 Task: Change the other selling costs to $16,000.
Action: Mouse moved to (572, 248)
Screenshot: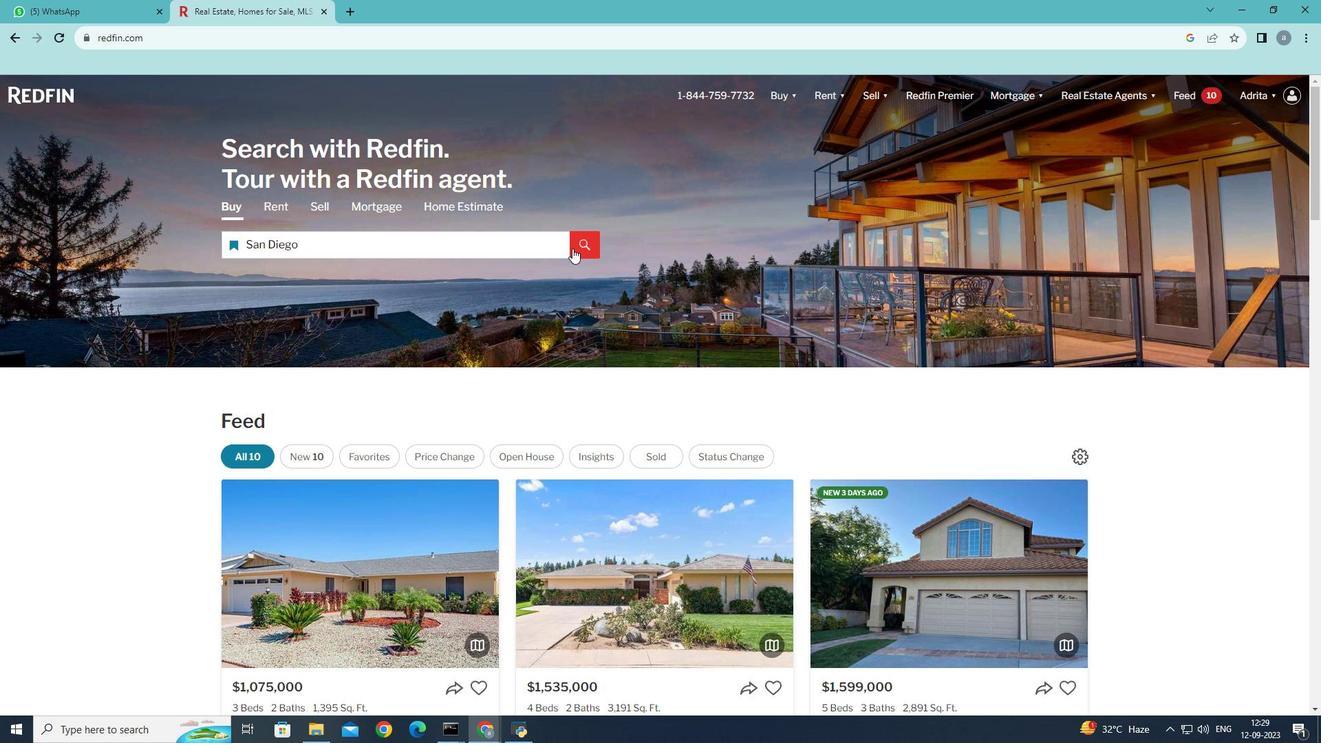 
Action: Mouse pressed left at (572, 248)
Screenshot: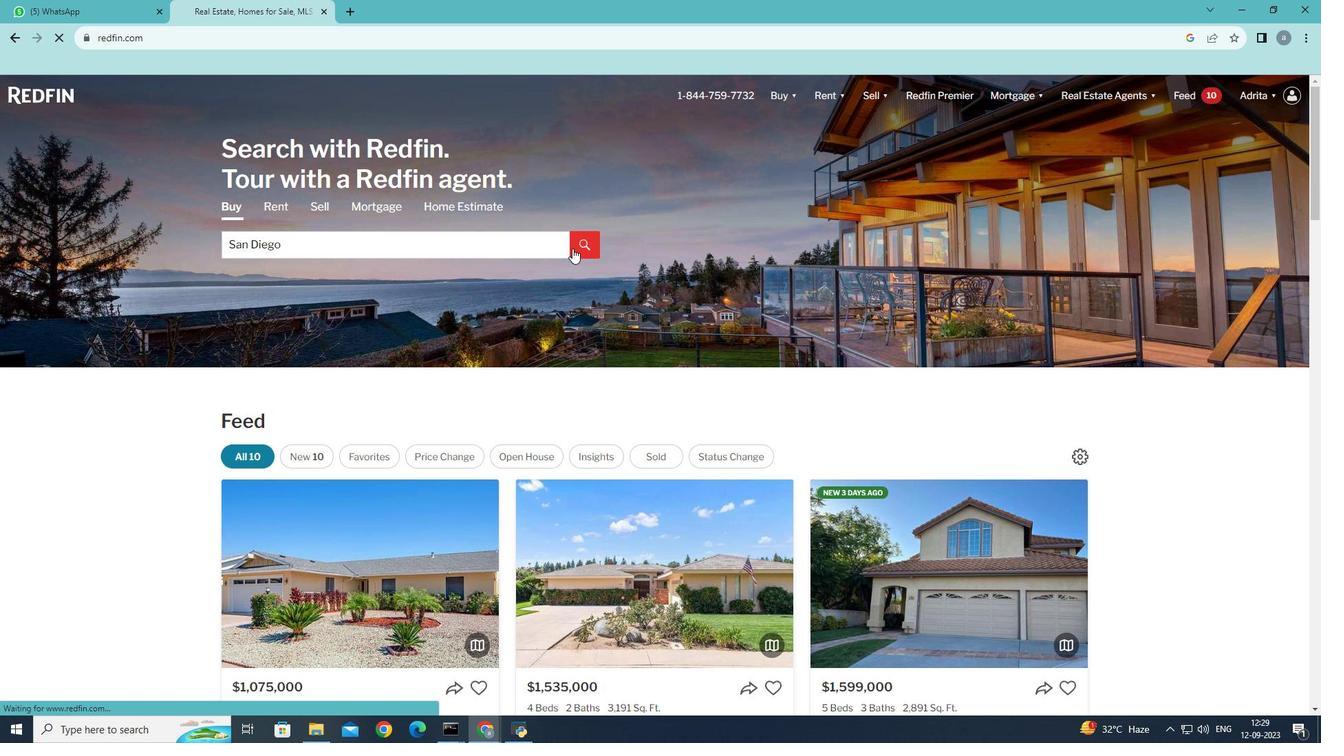 
Action: Mouse moved to (867, 174)
Screenshot: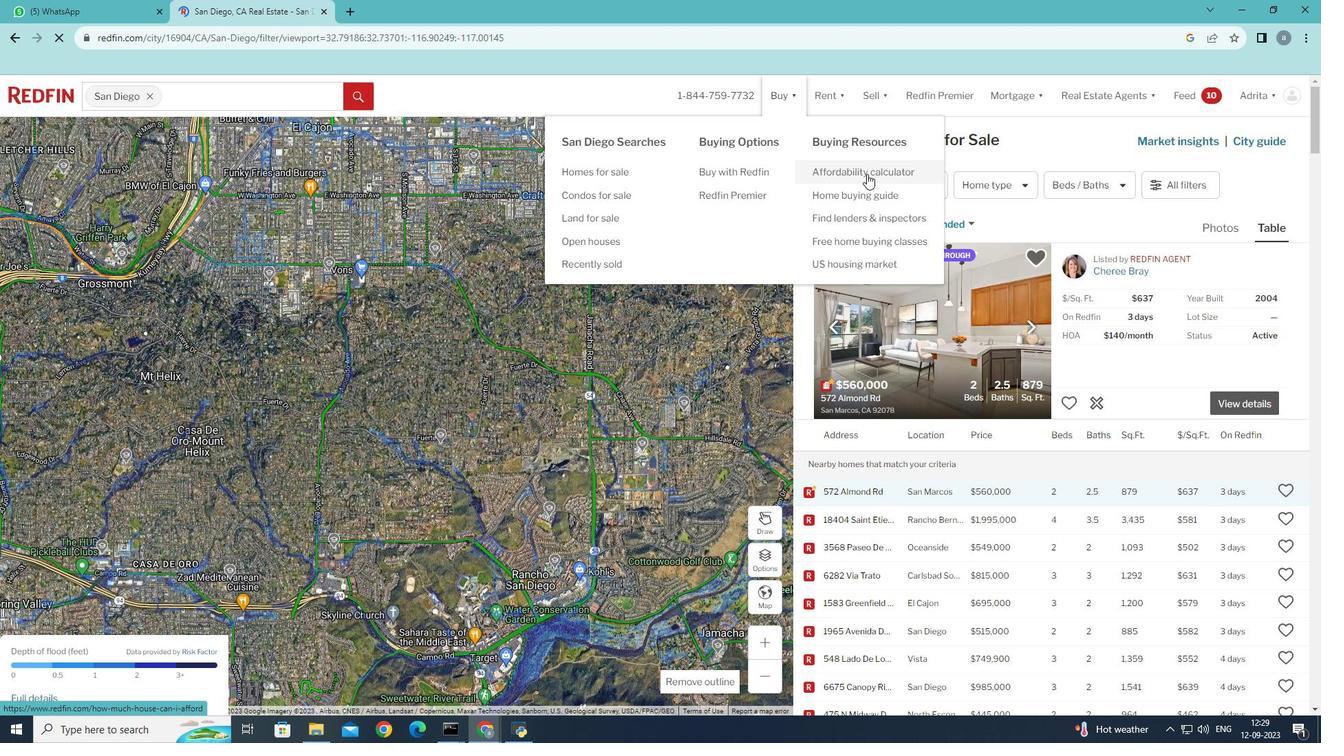 
Action: Mouse pressed left at (867, 174)
Screenshot: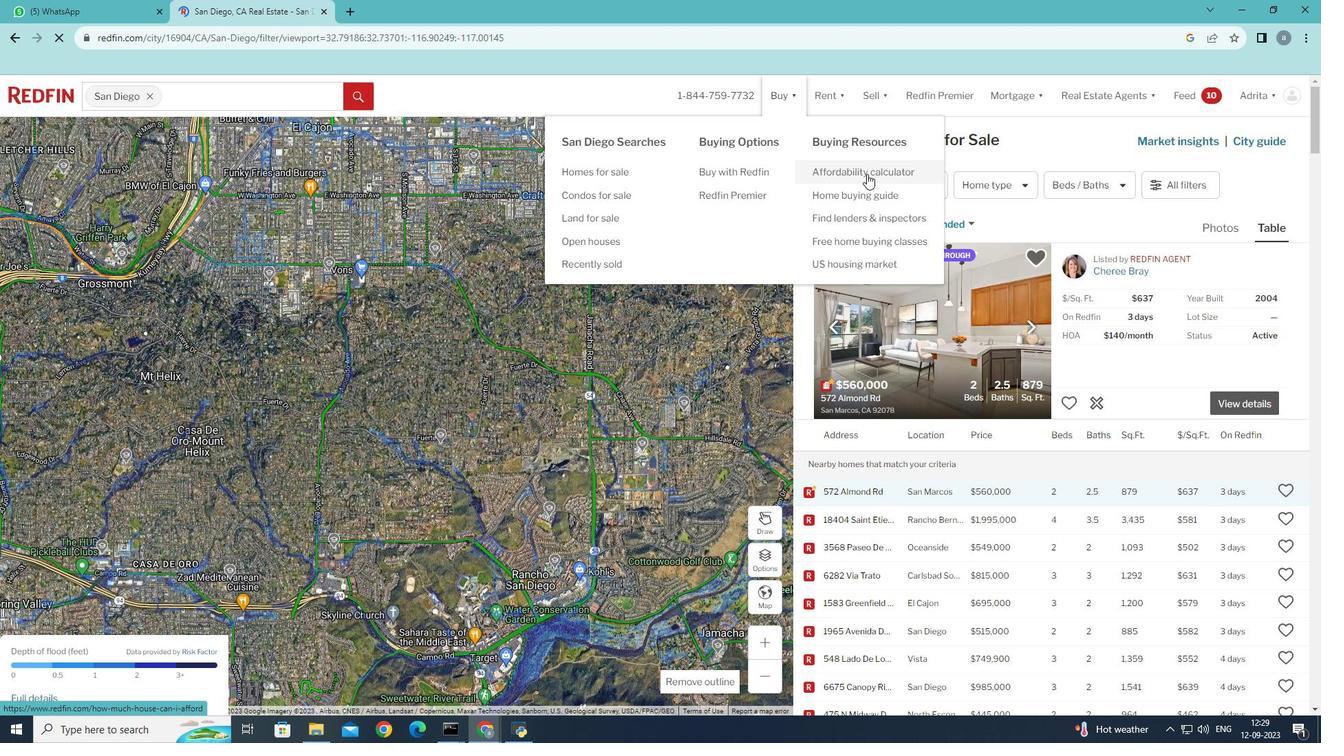 
Action: Mouse moved to (465, 581)
Screenshot: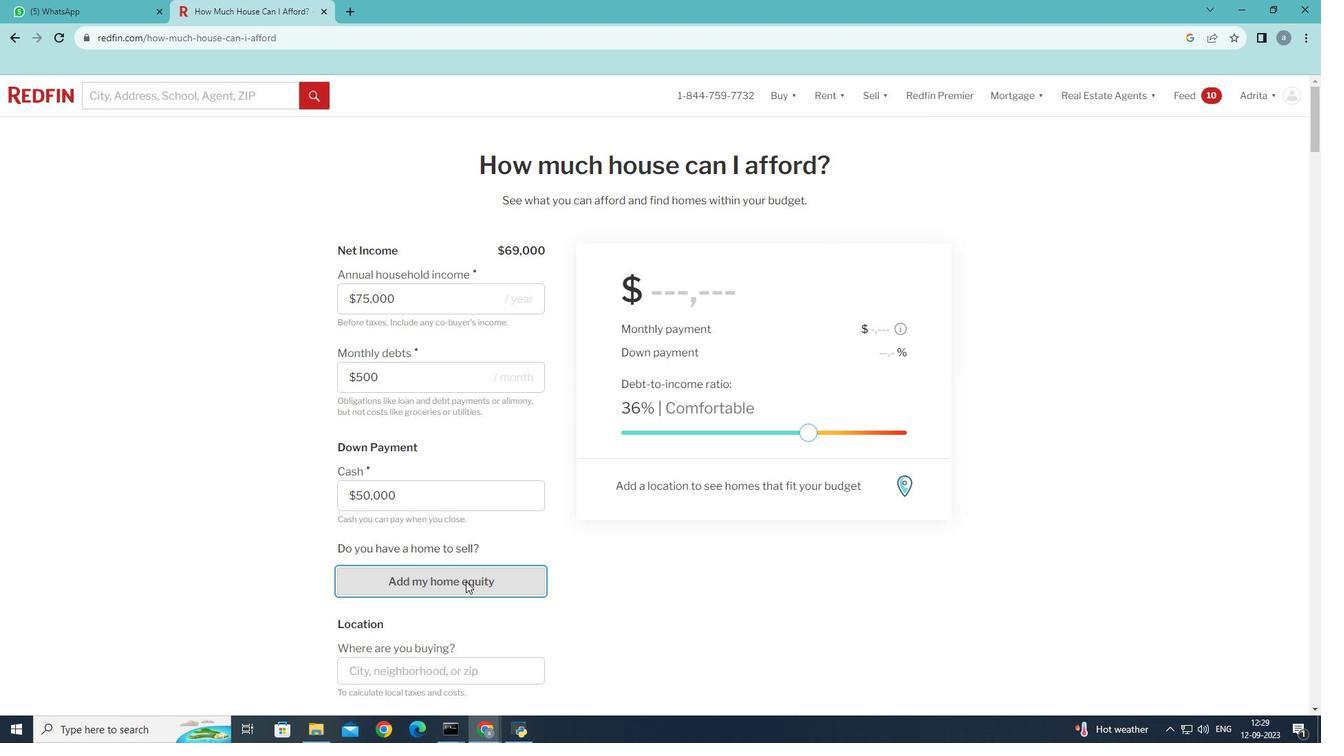 
Action: Mouse pressed left at (465, 581)
Screenshot: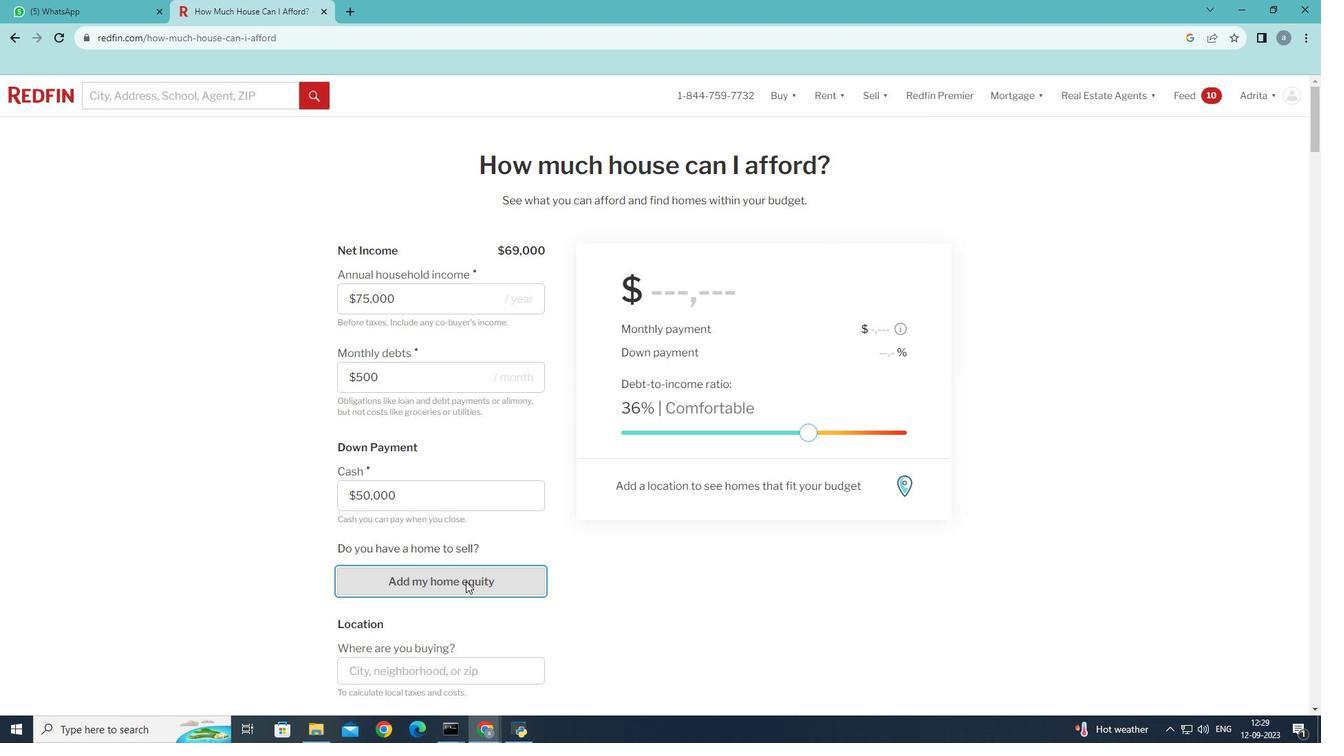 
Action: Mouse moved to (526, 477)
Screenshot: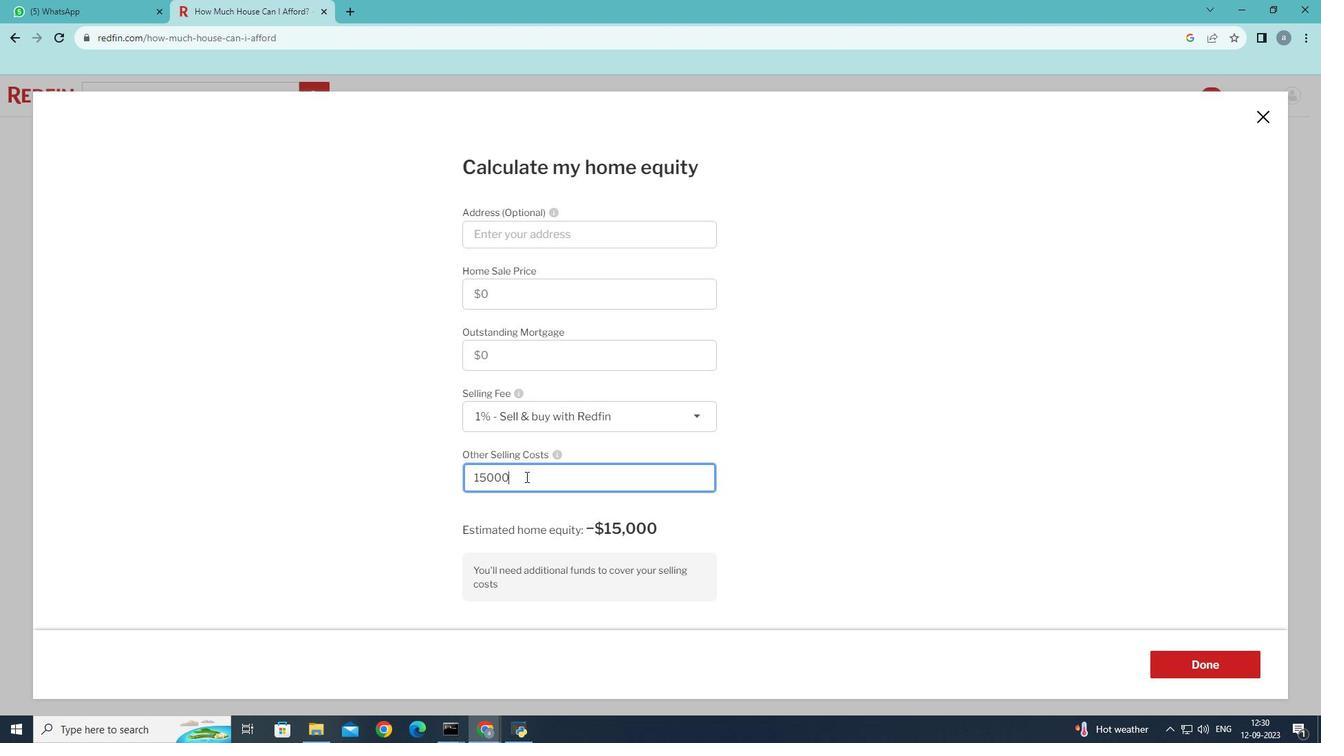 
Action: Mouse pressed left at (526, 477)
Screenshot: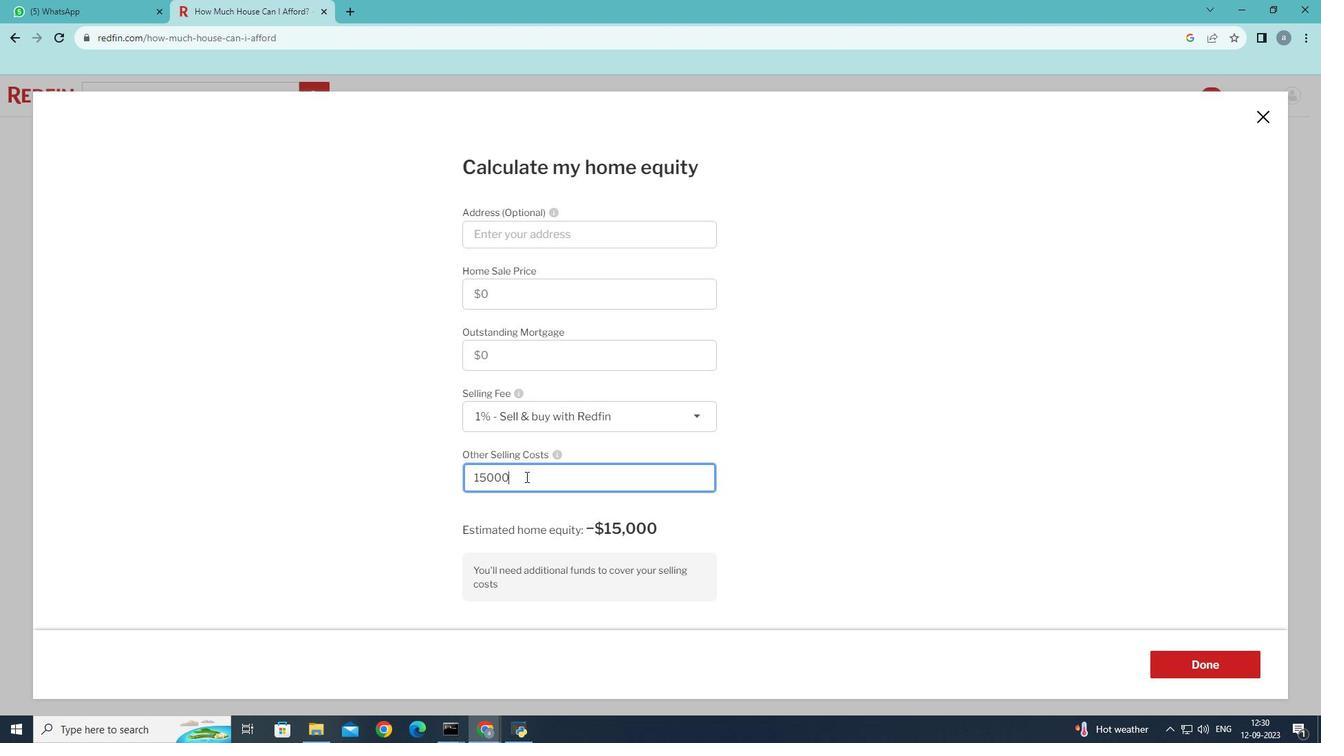 
Action: Mouse pressed left at (526, 477)
Screenshot: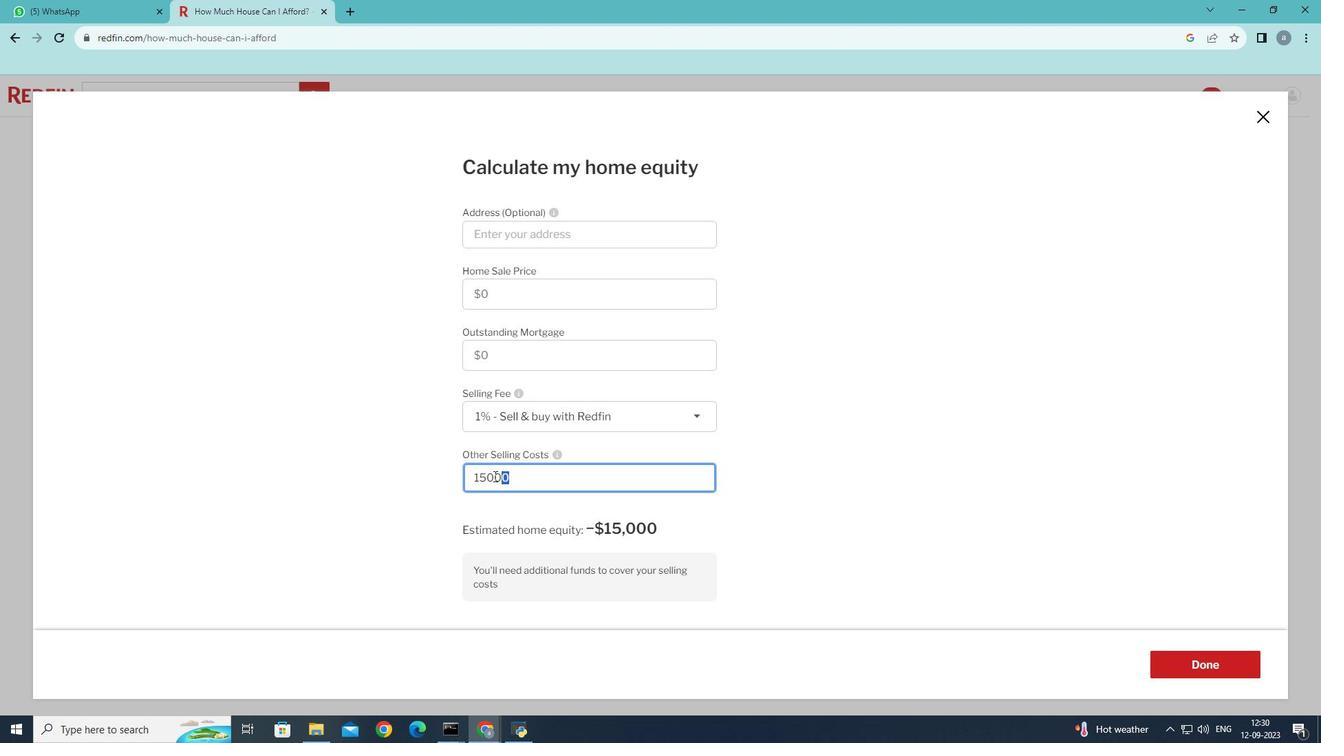 
Action: Mouse moved to (457, 479)
Screenshot: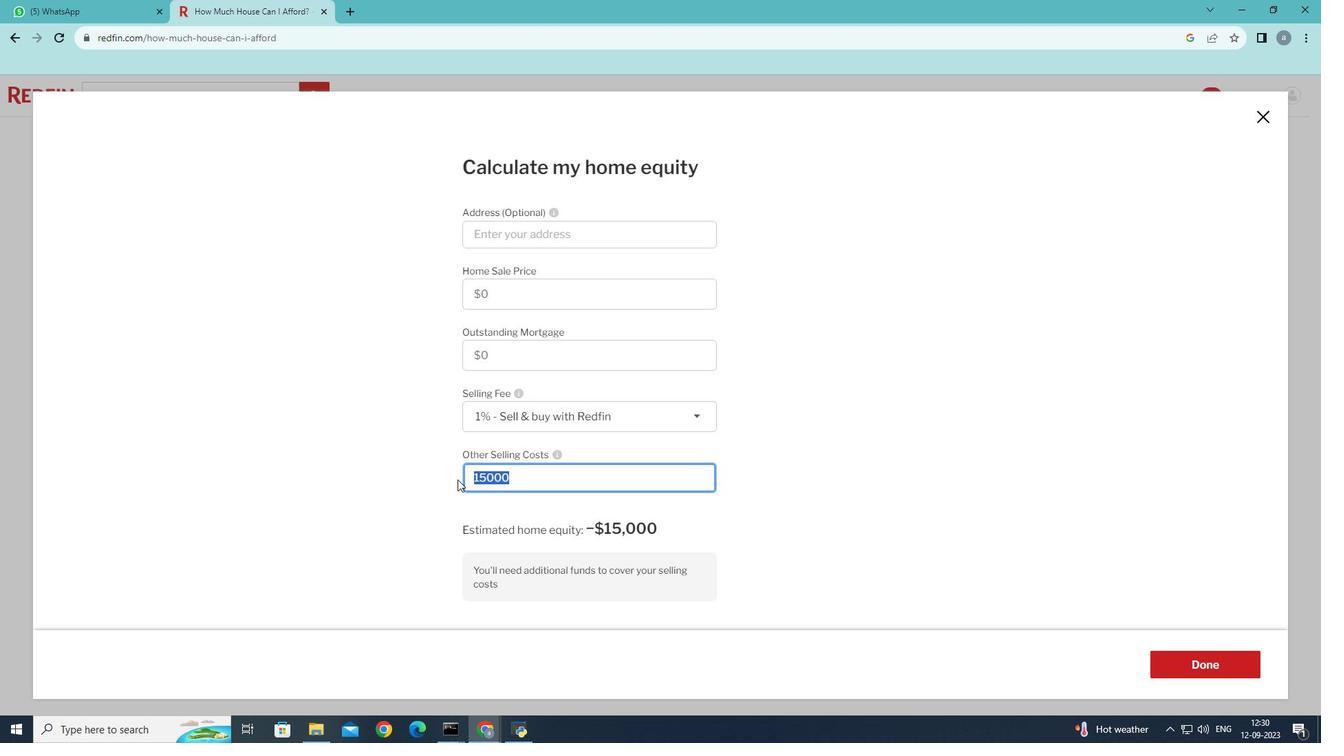 
Action: Key pressed 16000
Screenshot: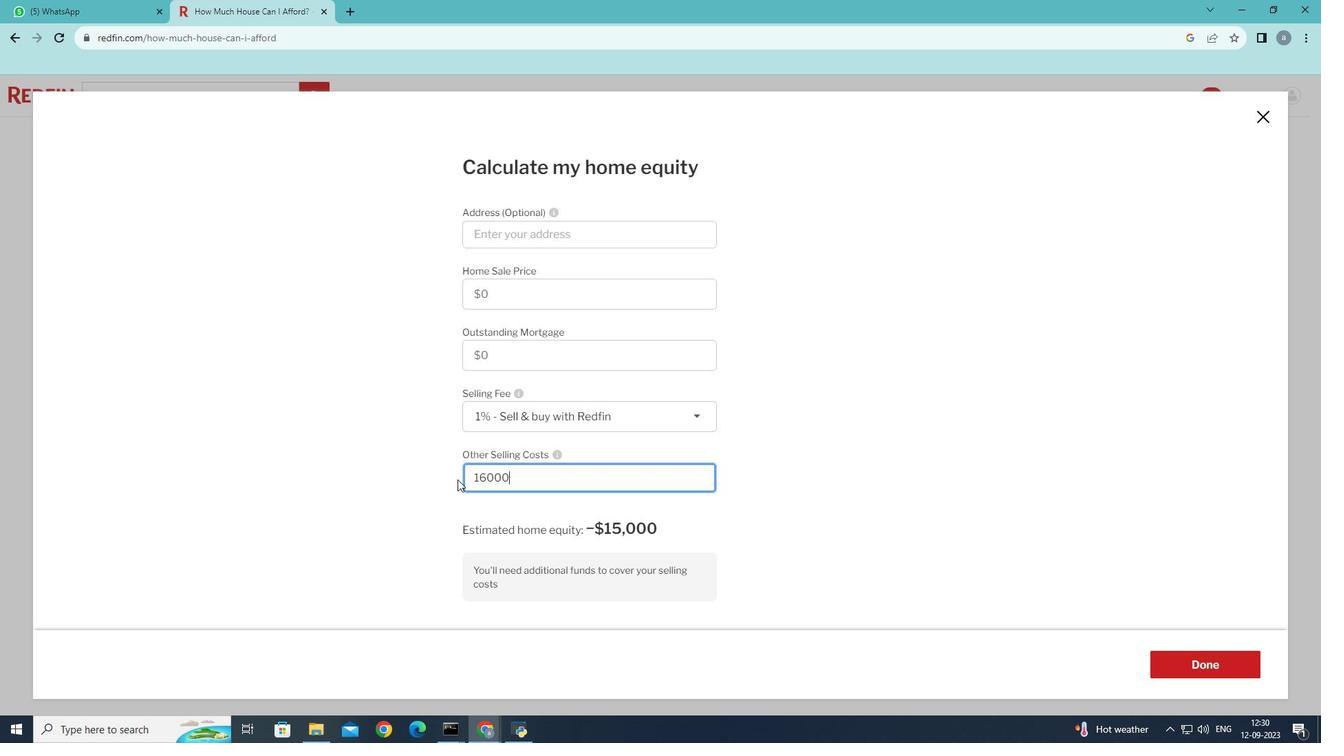 
Action: Mouse moved to (404, 463)
Screenshot: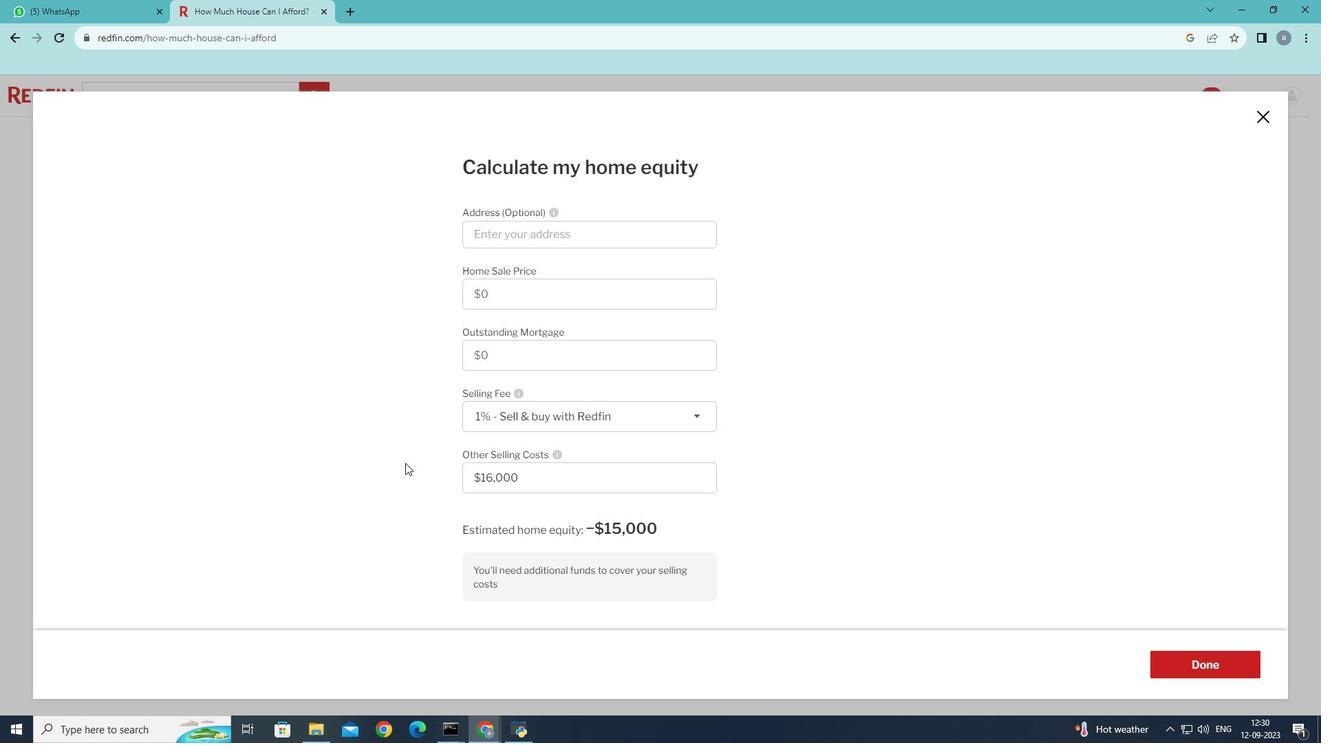 
Action: Mouse pressed left at (404, 463)
Screenshot: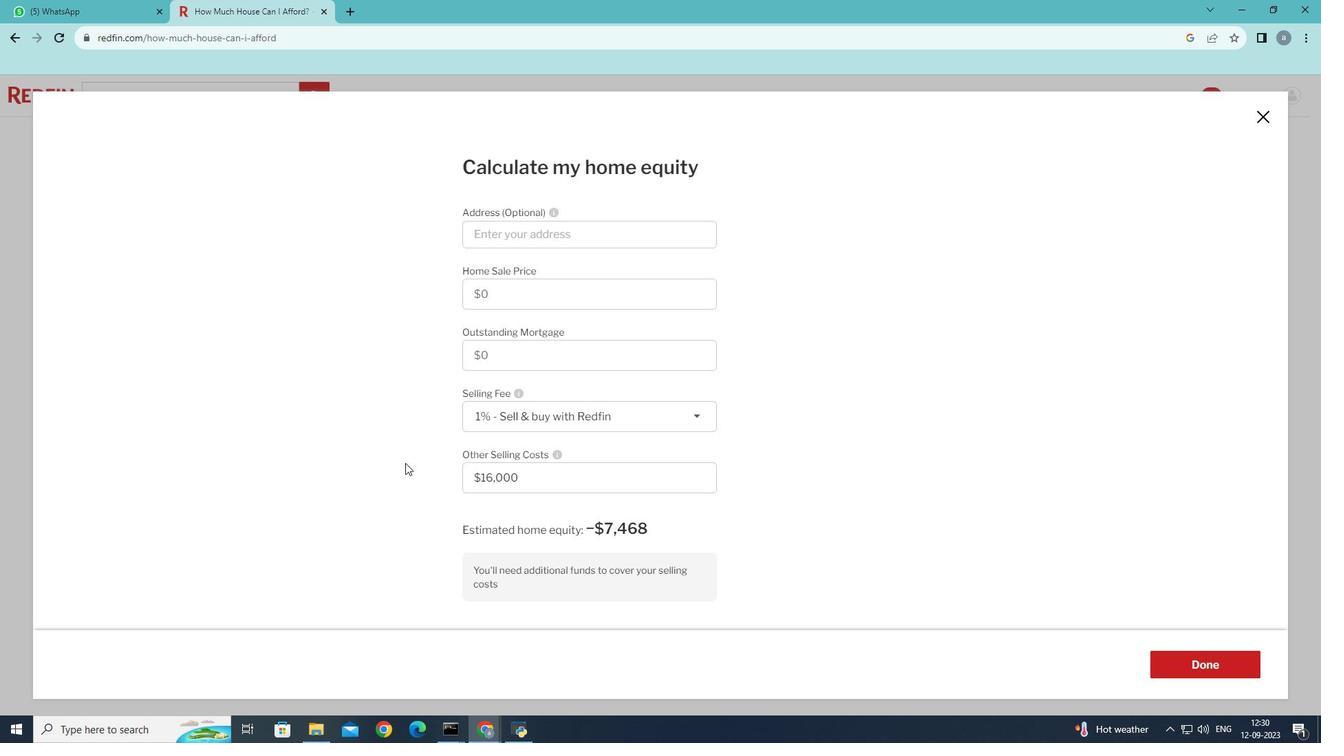 
Action: Mouse moved to (1191, 656)
Screenshot: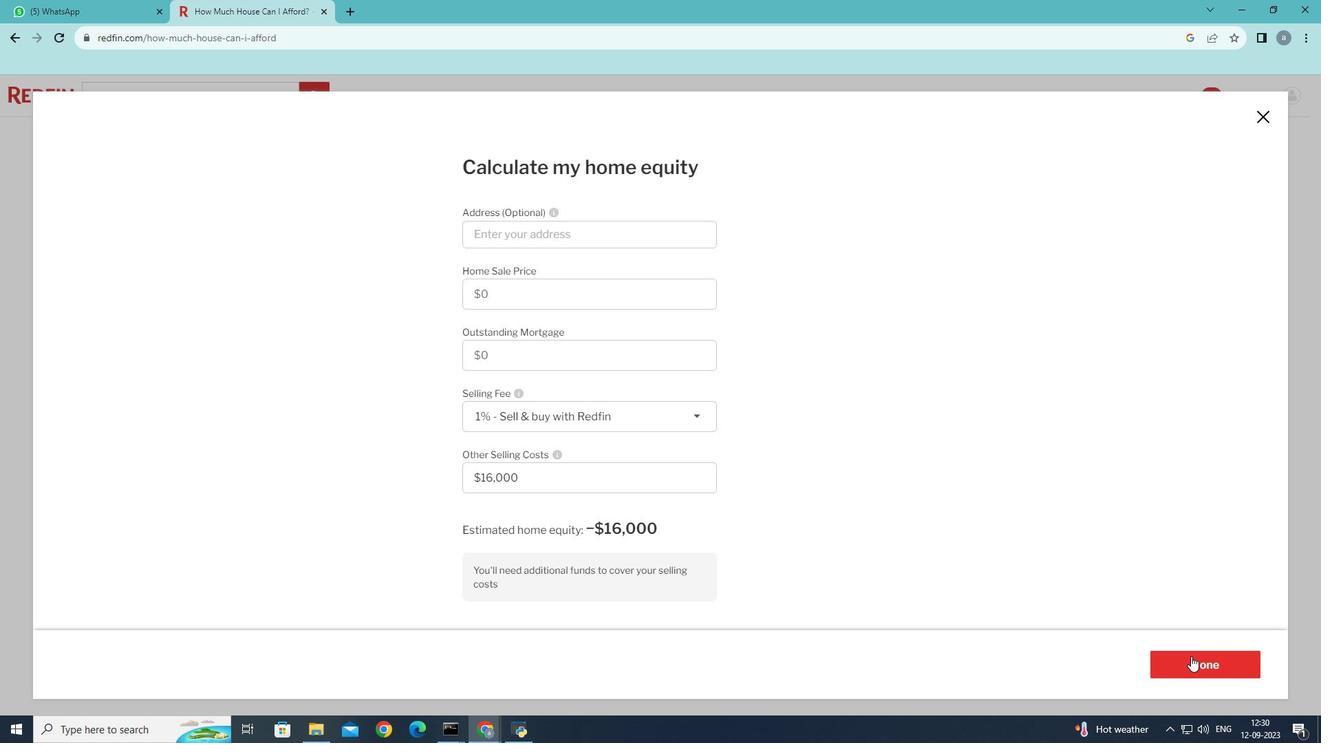 
Action: Mouse pressed left at (1191, 656)
Screenshot: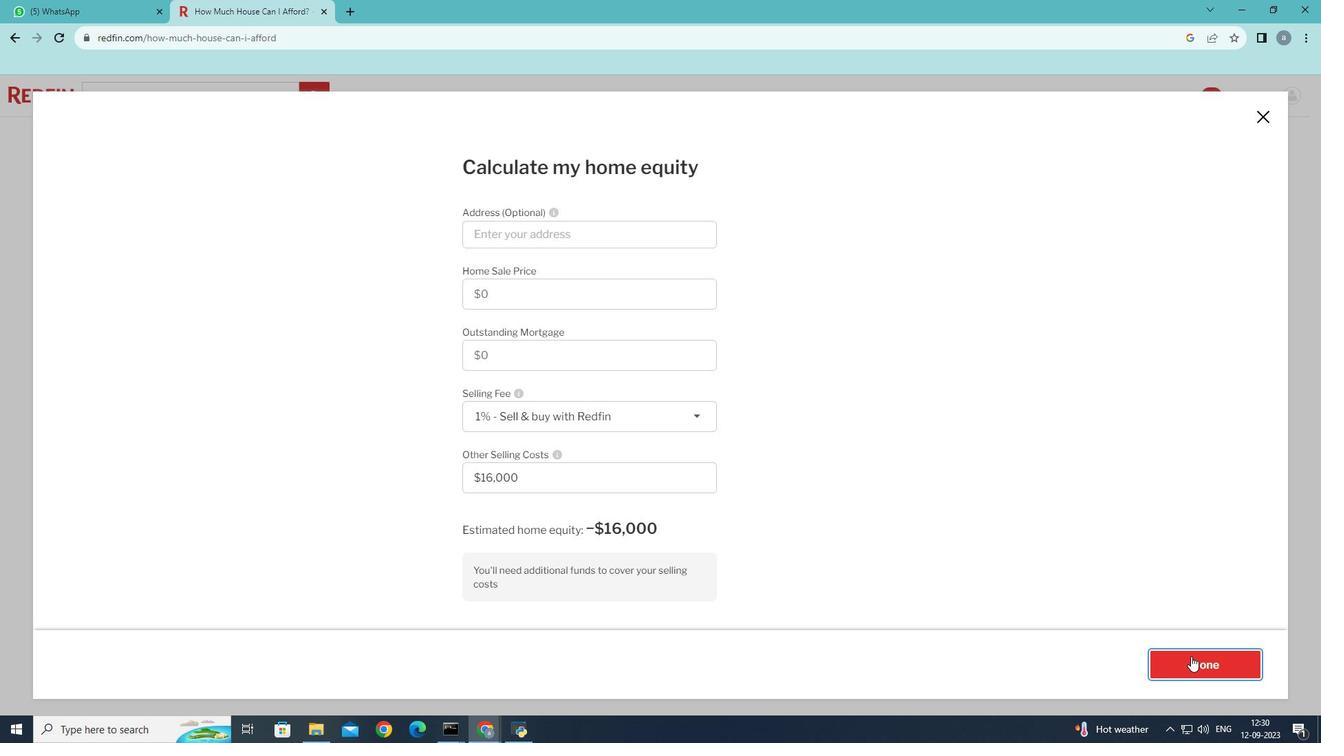 
Action: Mouse moved to (1191, 656)
Screenshot: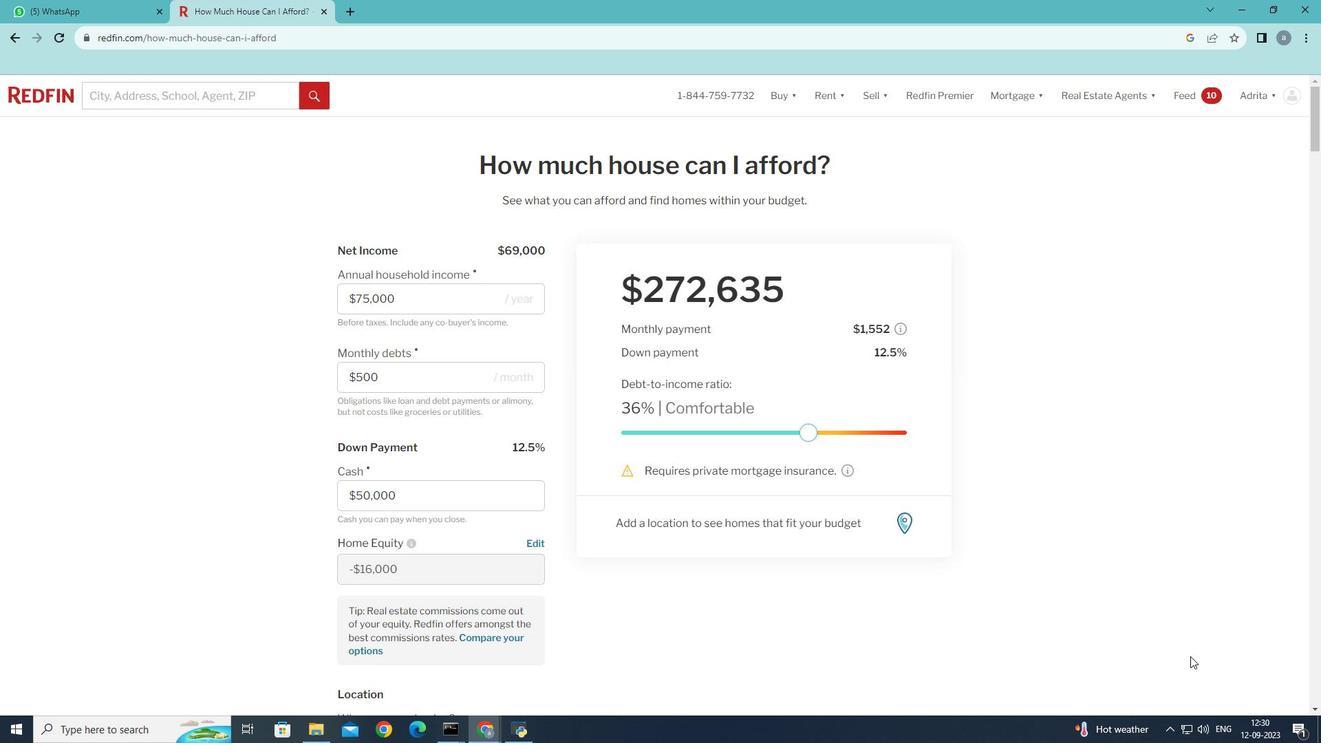 
